 Task: Sort the products by price (lowest first).
Action: Mouse moved to (29, 113)
Screenshot: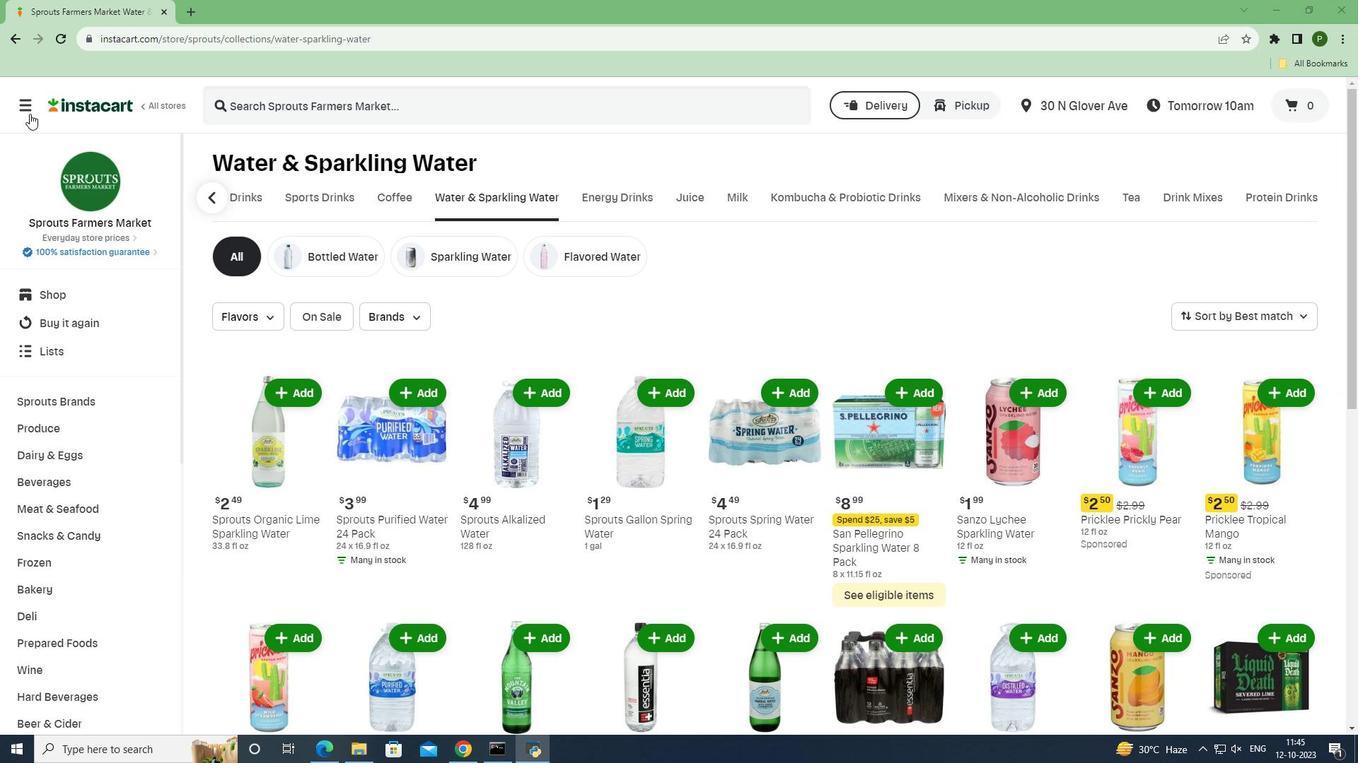 
Action: Mouse pressed left at (29, 113)
Screenshot: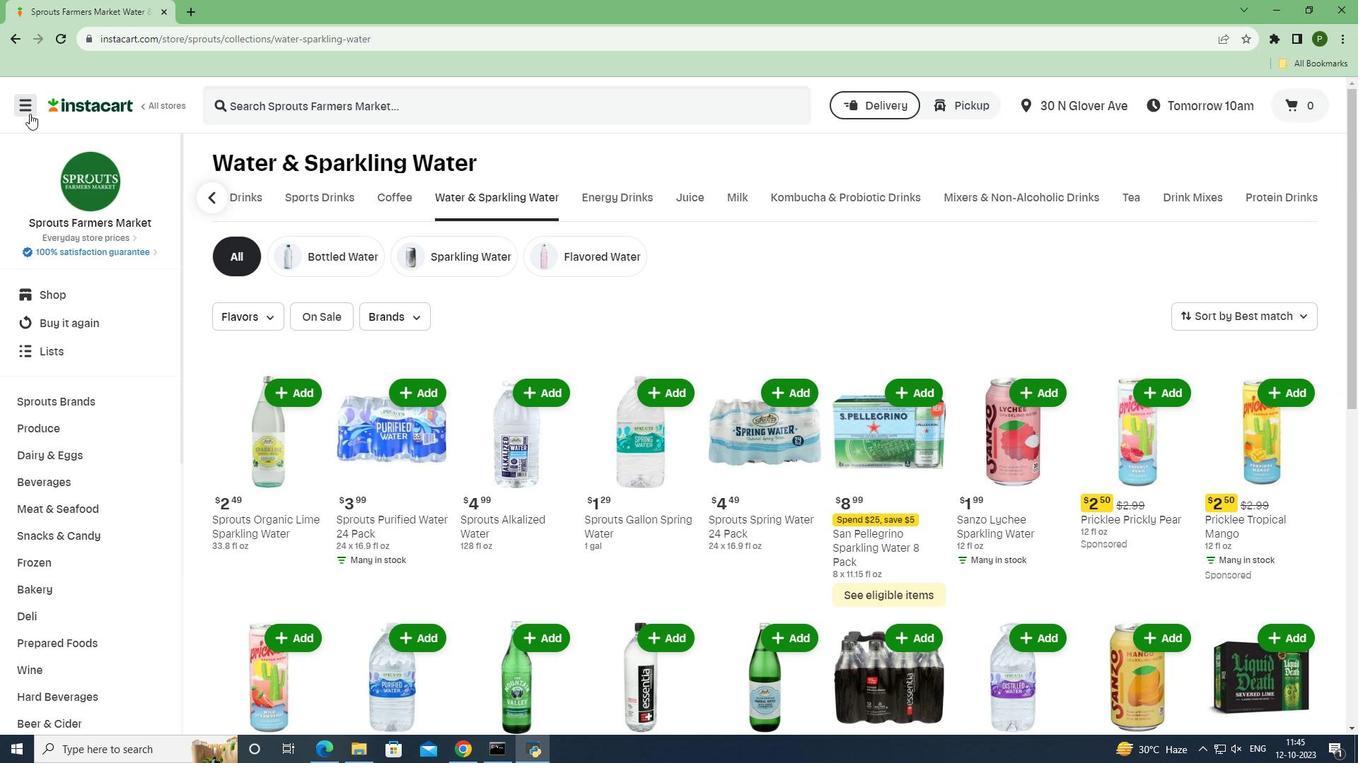 
Action: Mouse moved to (71, 389)
Screenshot: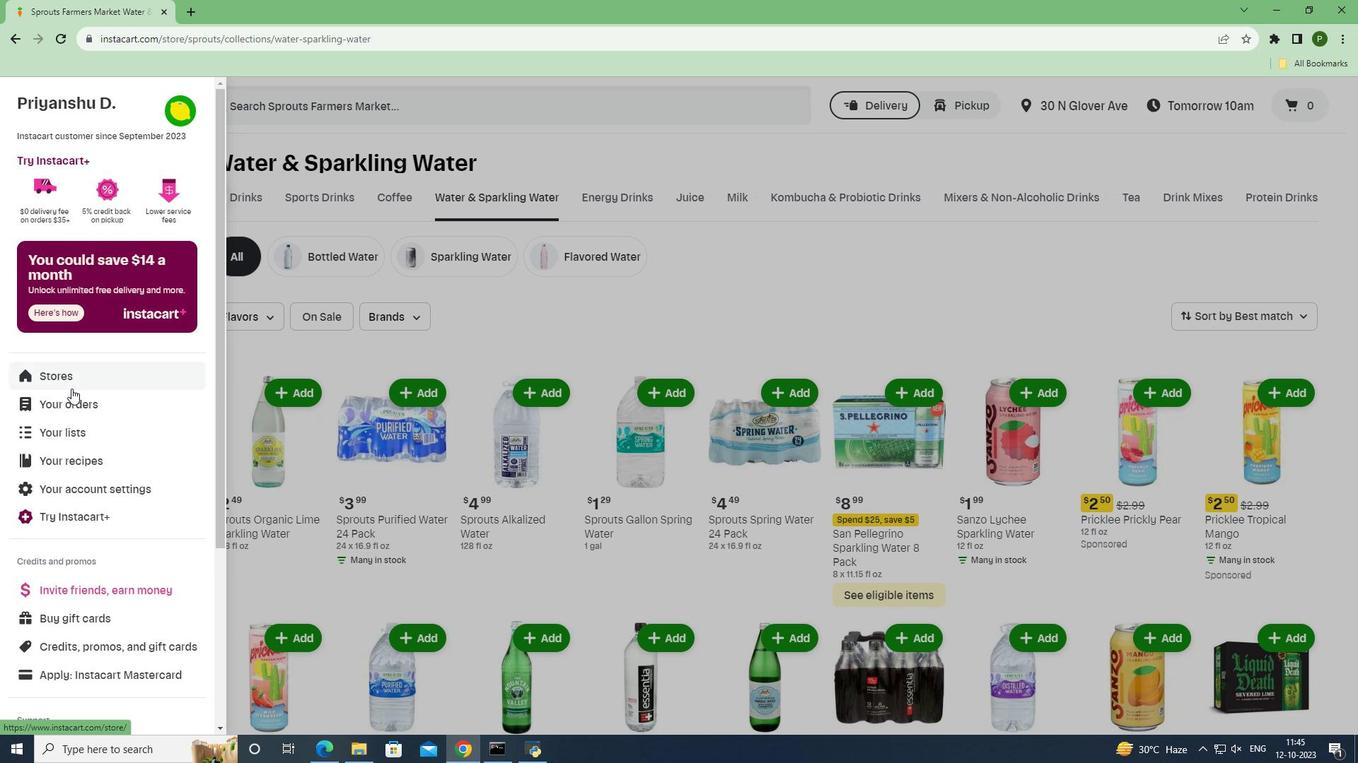 
Action: Mouse pressed left at (71, 389)
Screenshot: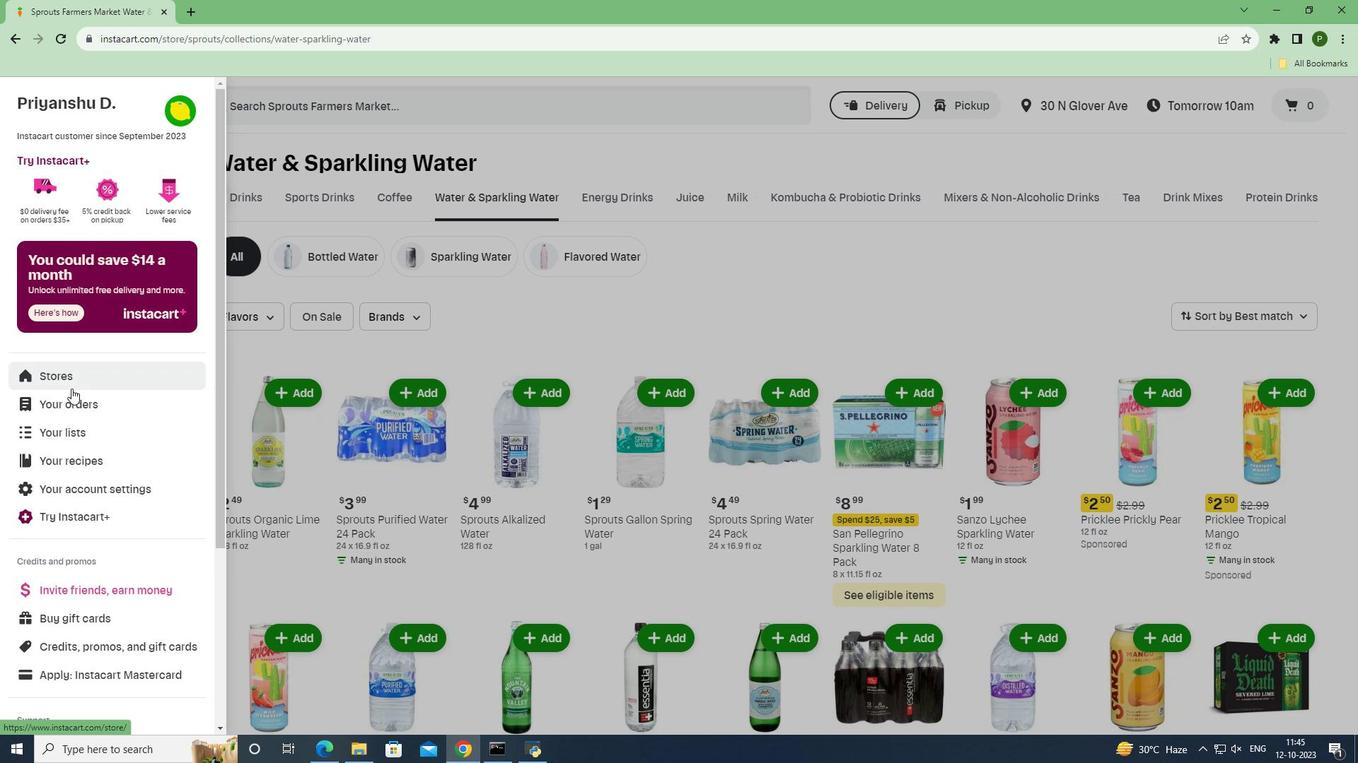 
Action: Mouse moved to (338, 176)
Screenshot: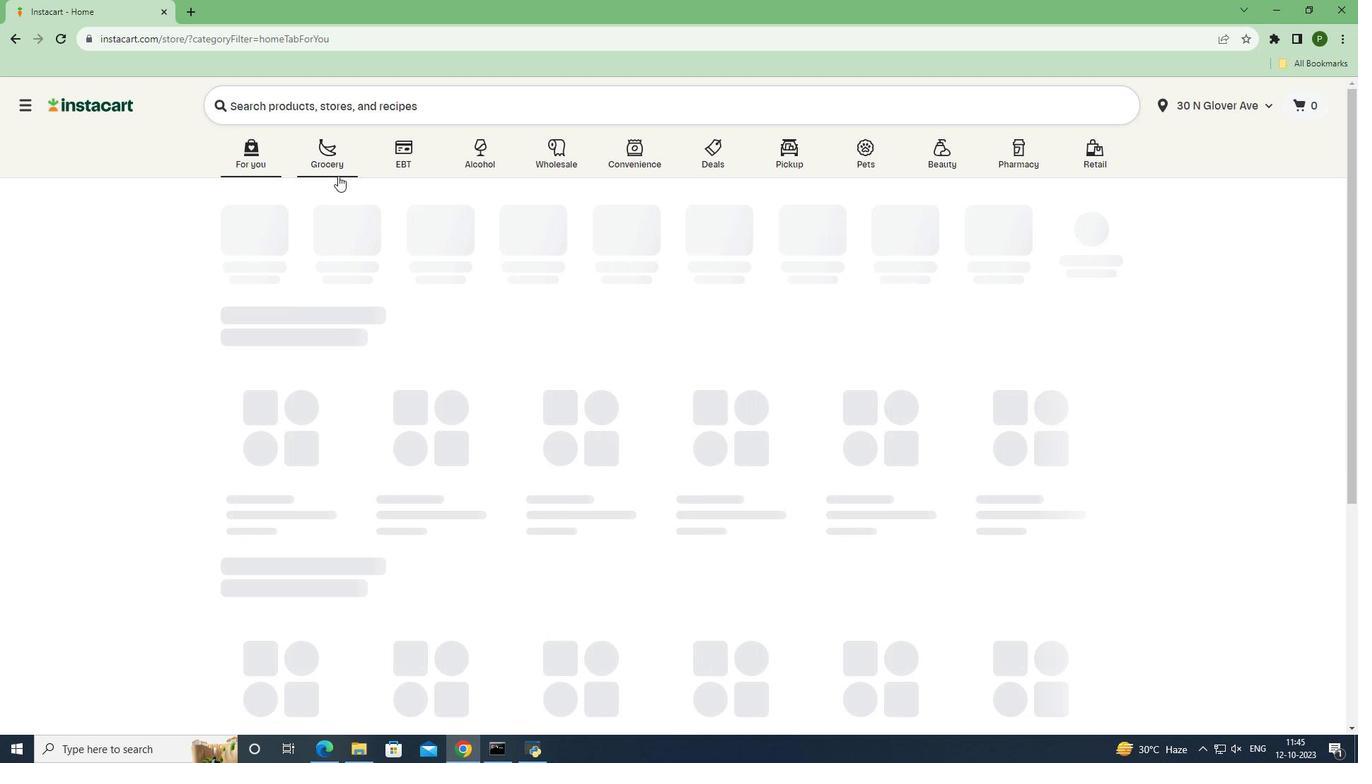 
Action: Mouse pressed left at (338, 176)
Screenshot: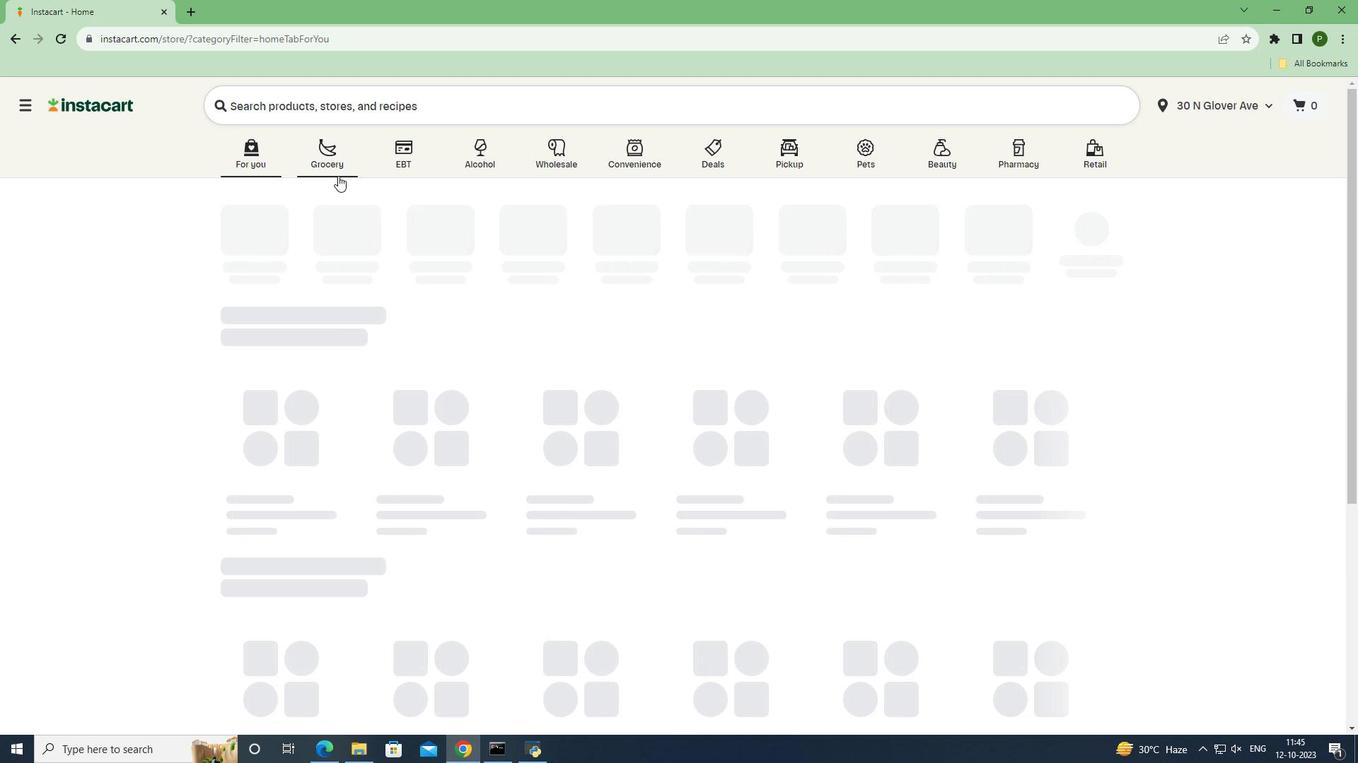 
Action: Mouse moved to (555, 334)
Screenshot: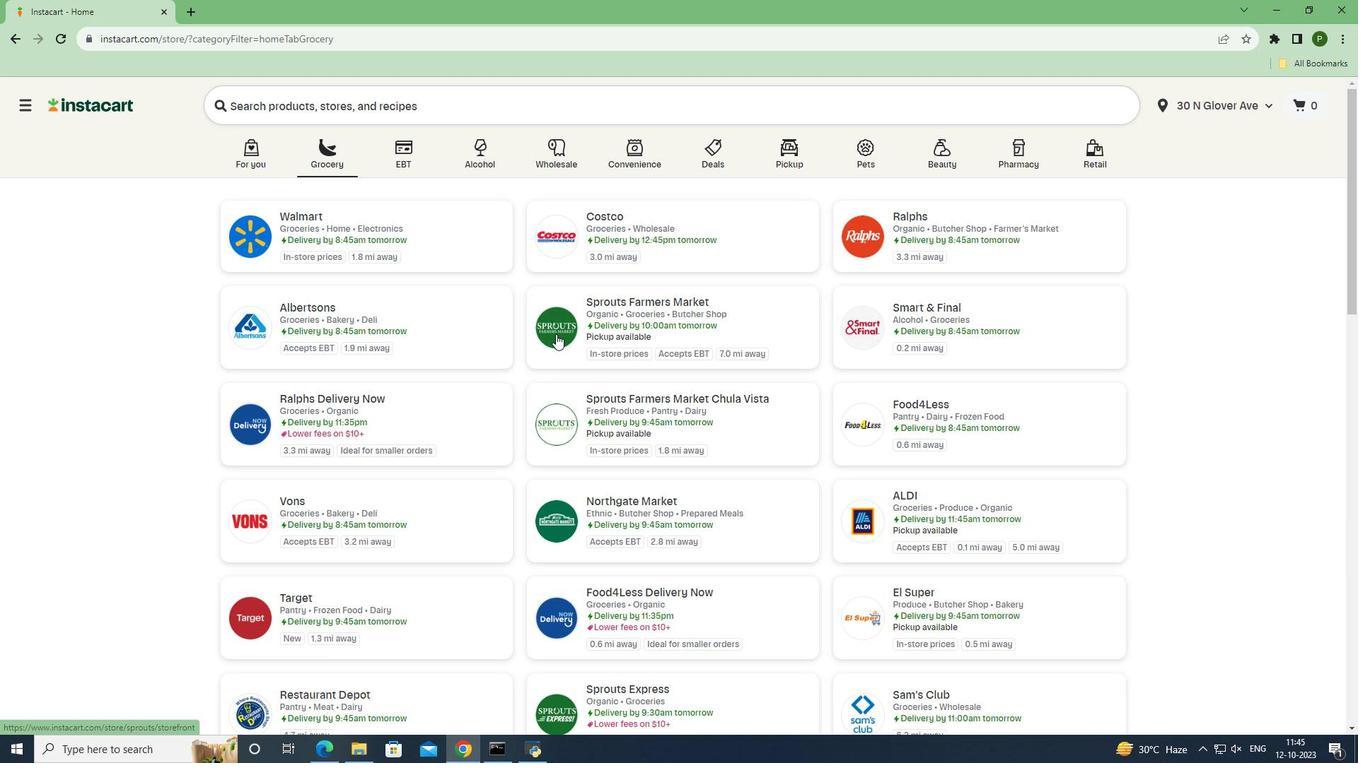 
Action: Mouse pressed left at (555, 334)
Screenshot: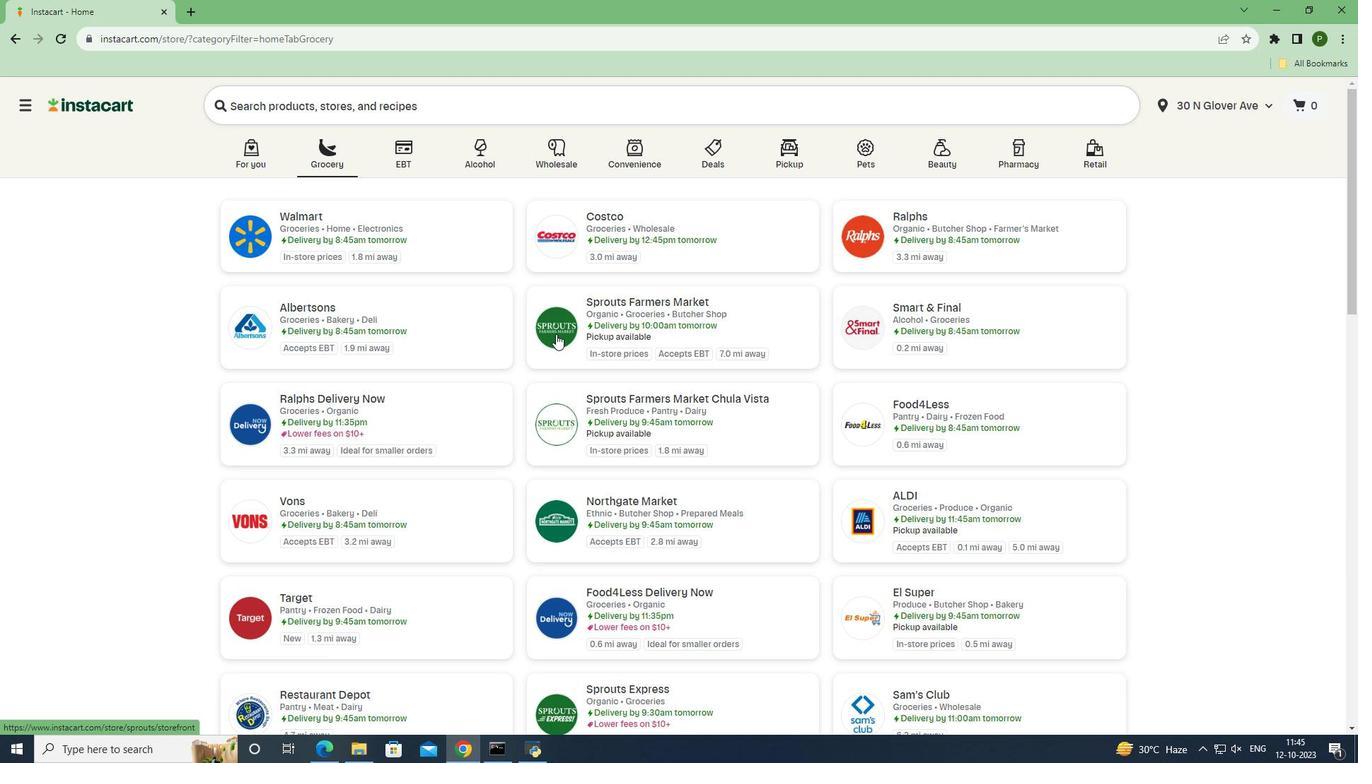 
Action: Mouse moved to (115, 482)
Screenshot: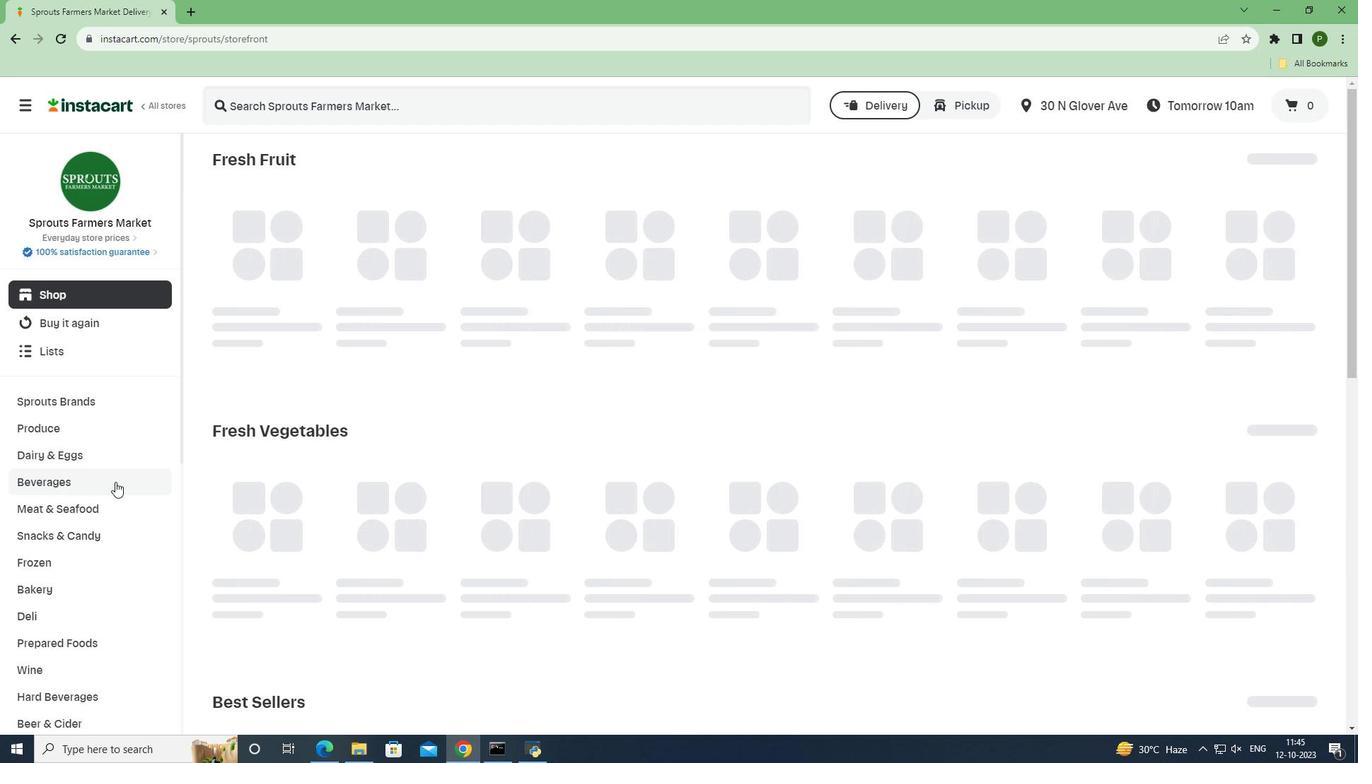
Action: Mouse pressed left at (115, 482)
Screenshot: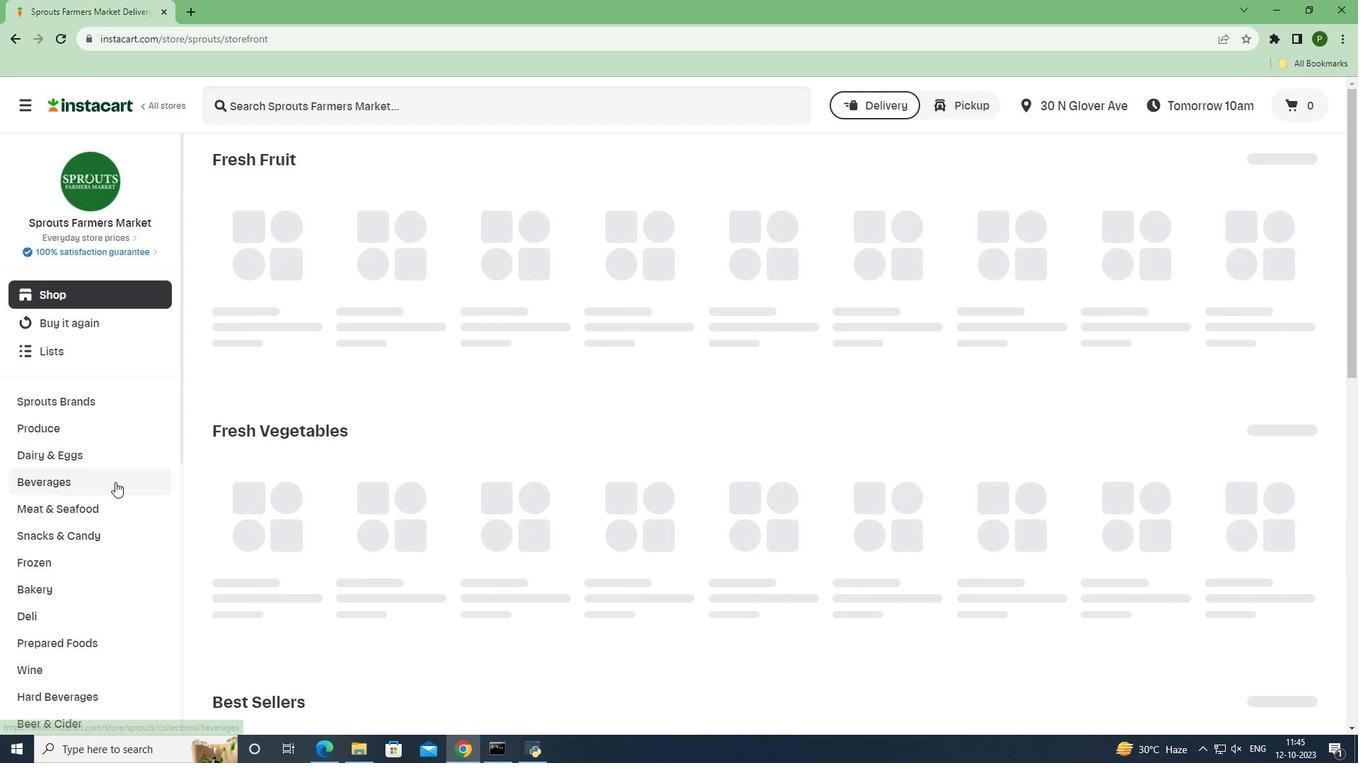 
Action: Mouse moved to (622, 192)
Screenshot: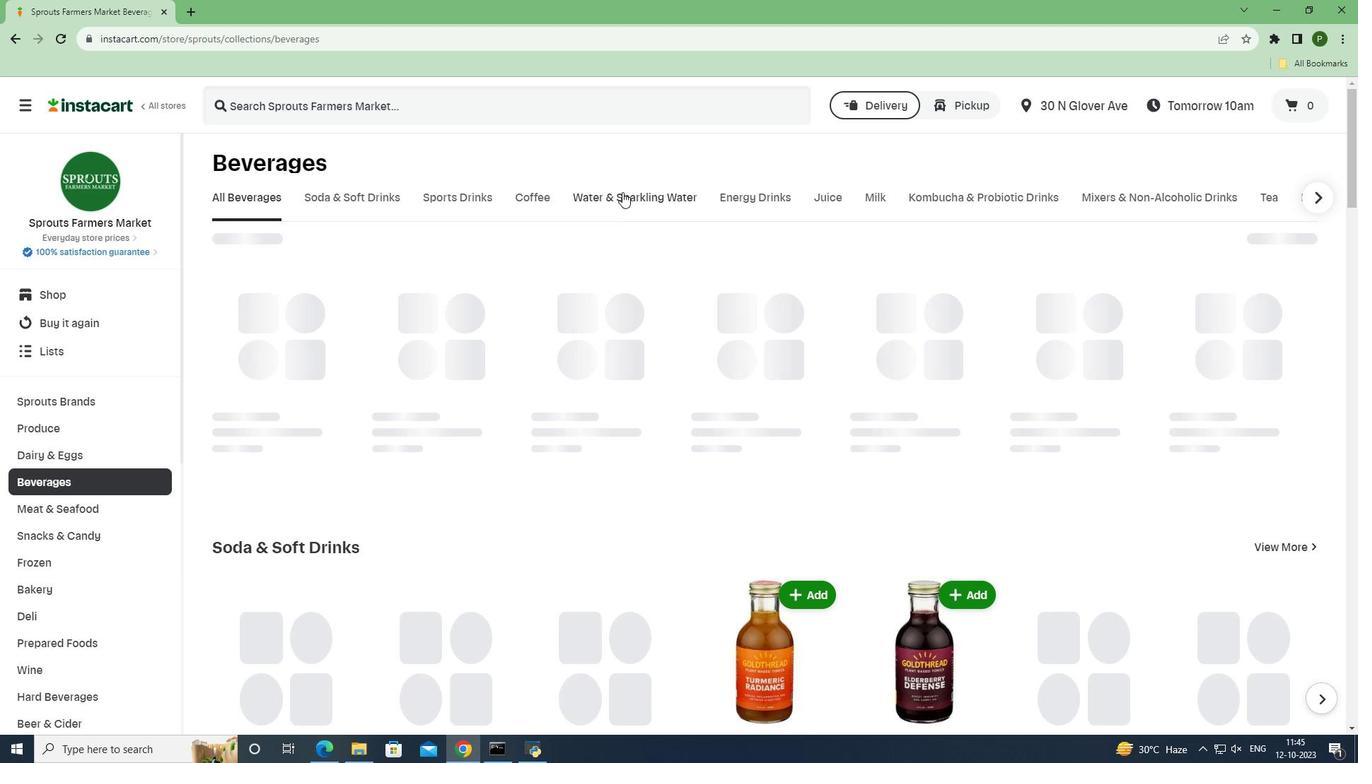 
Action: Mouse pressed left at (622, 192)
Screenshot: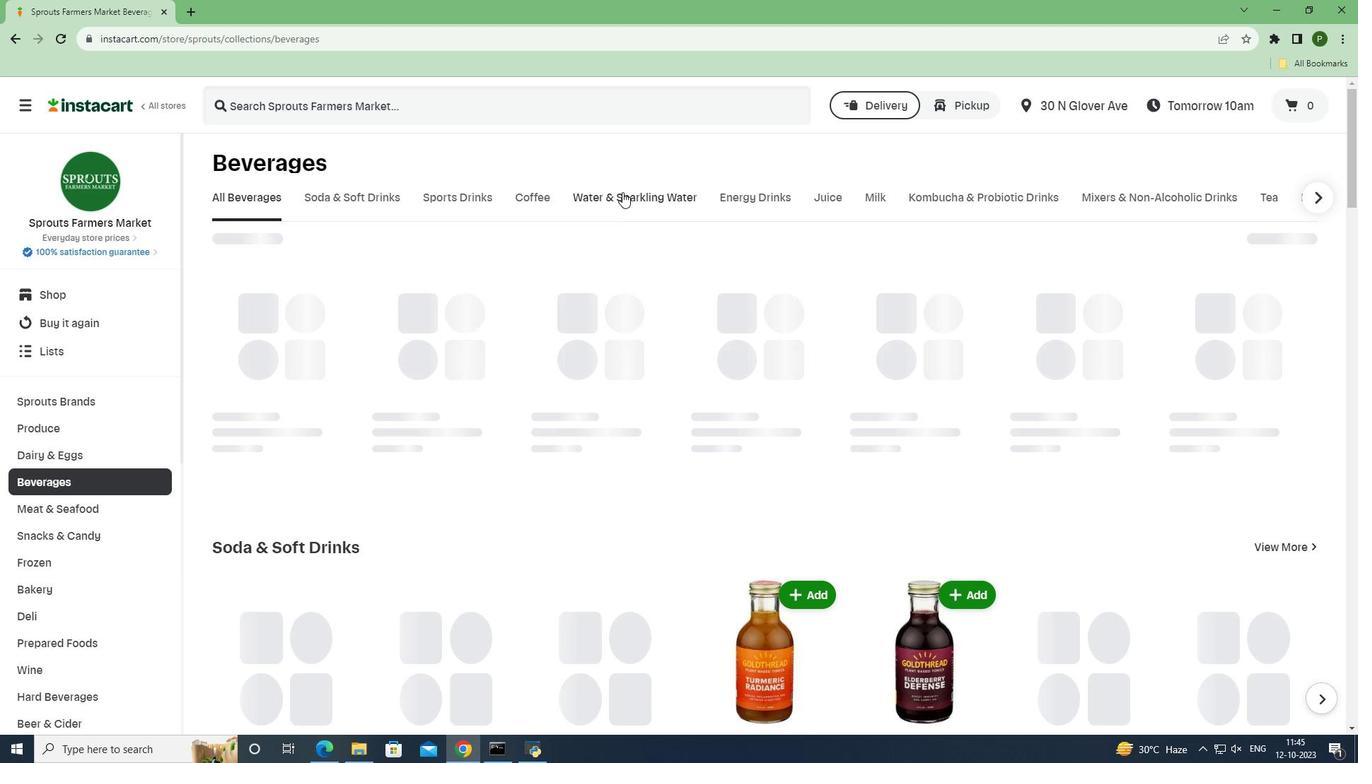 
Action: Mouse moved to (1204, 325)
Screenshot: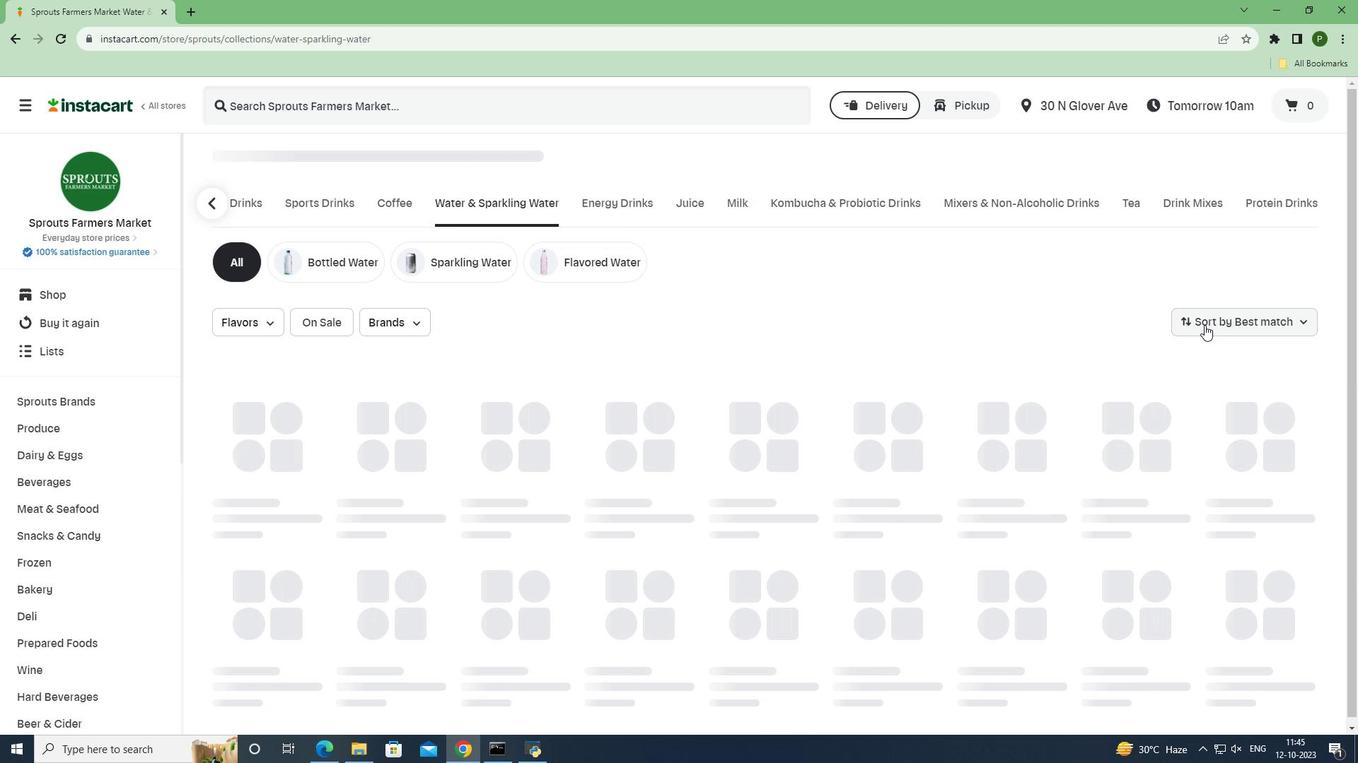 
Action: Mouse pressed left at (1204, 325)
Screenshot: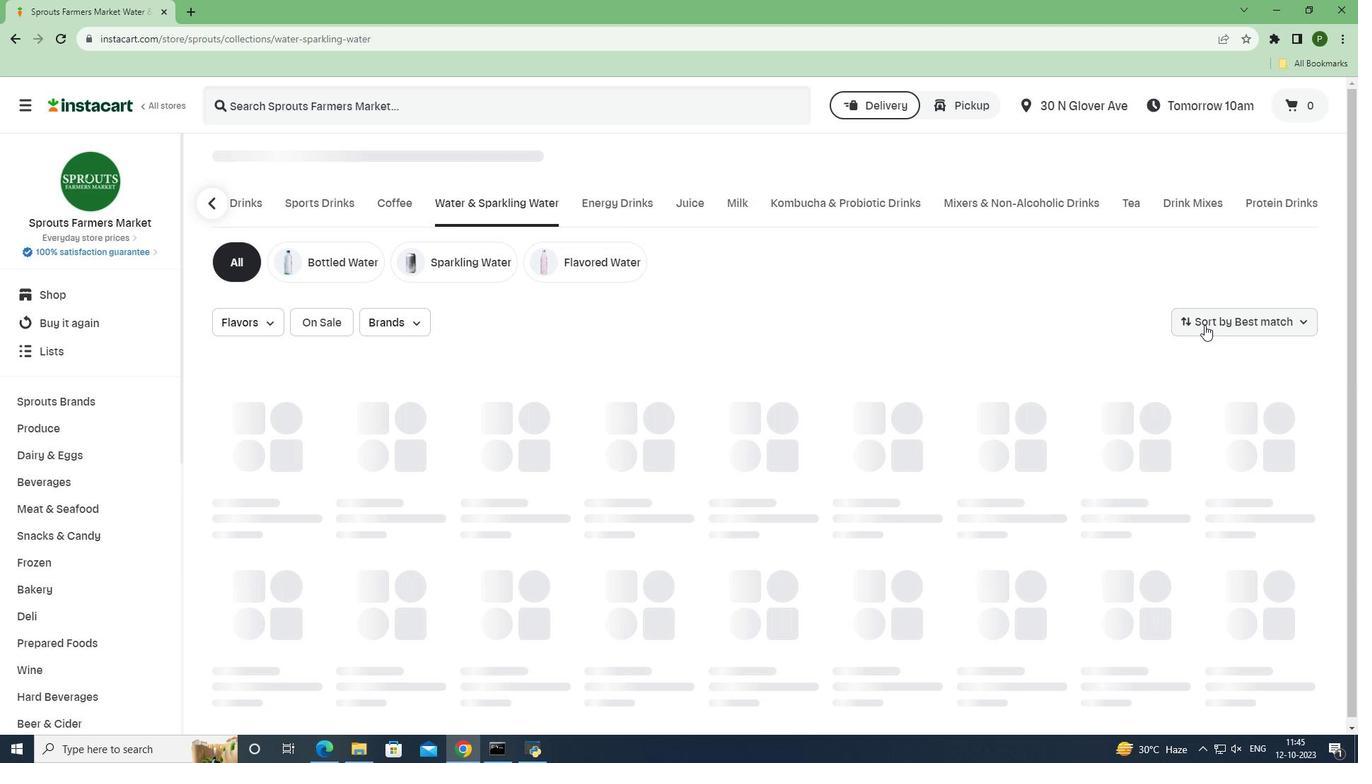 
Action: Mouse moved to (1225, 382)
Screenshot: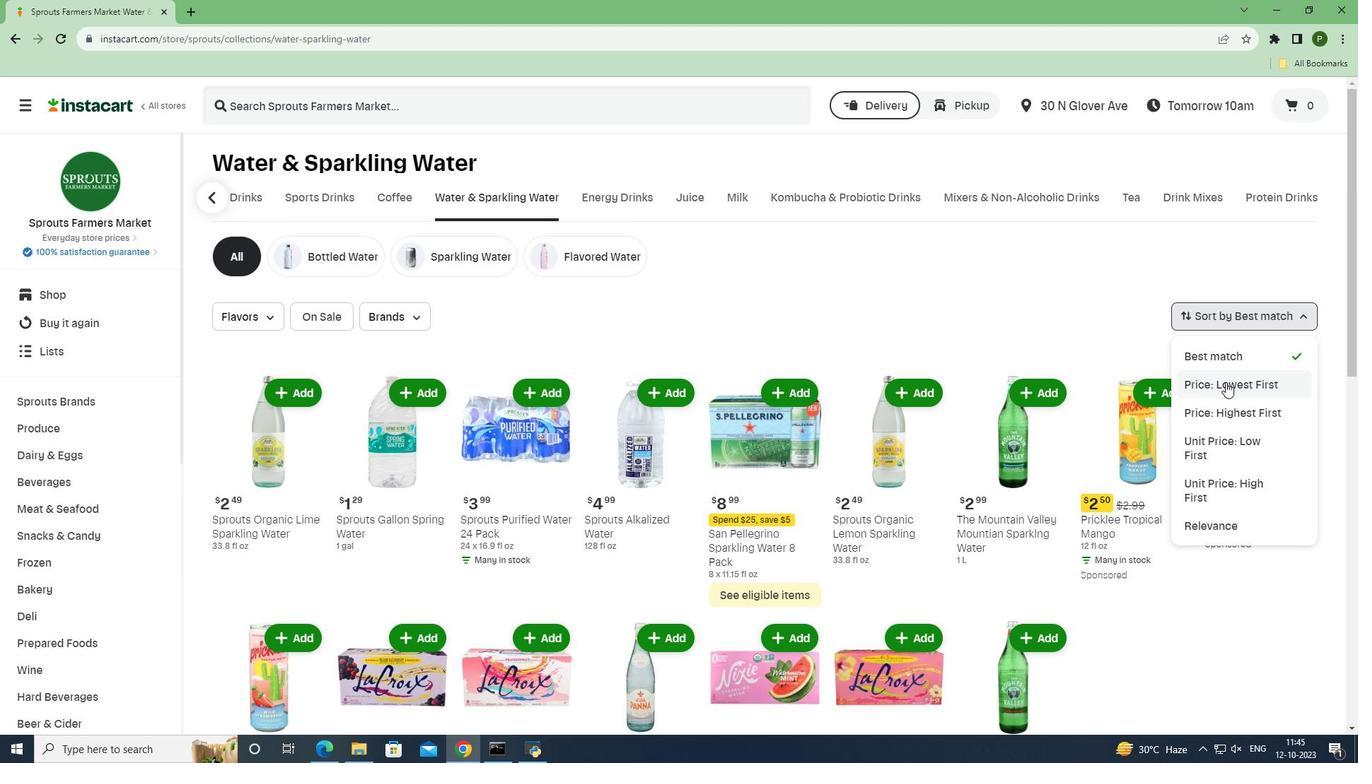 
Action: Mouse pressed left at (1225, 382)
Screenshot: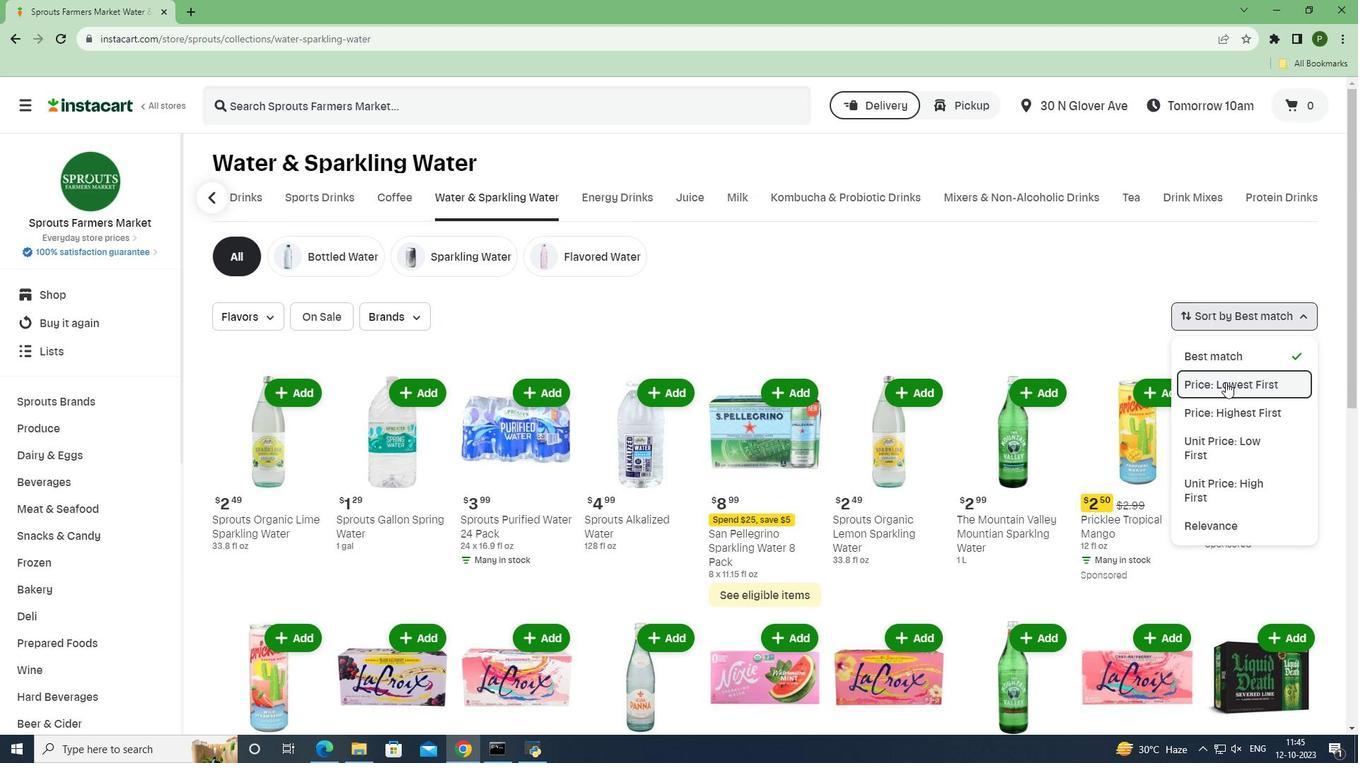 
Action: Mouse moved to (1152, 579)
Screenshot: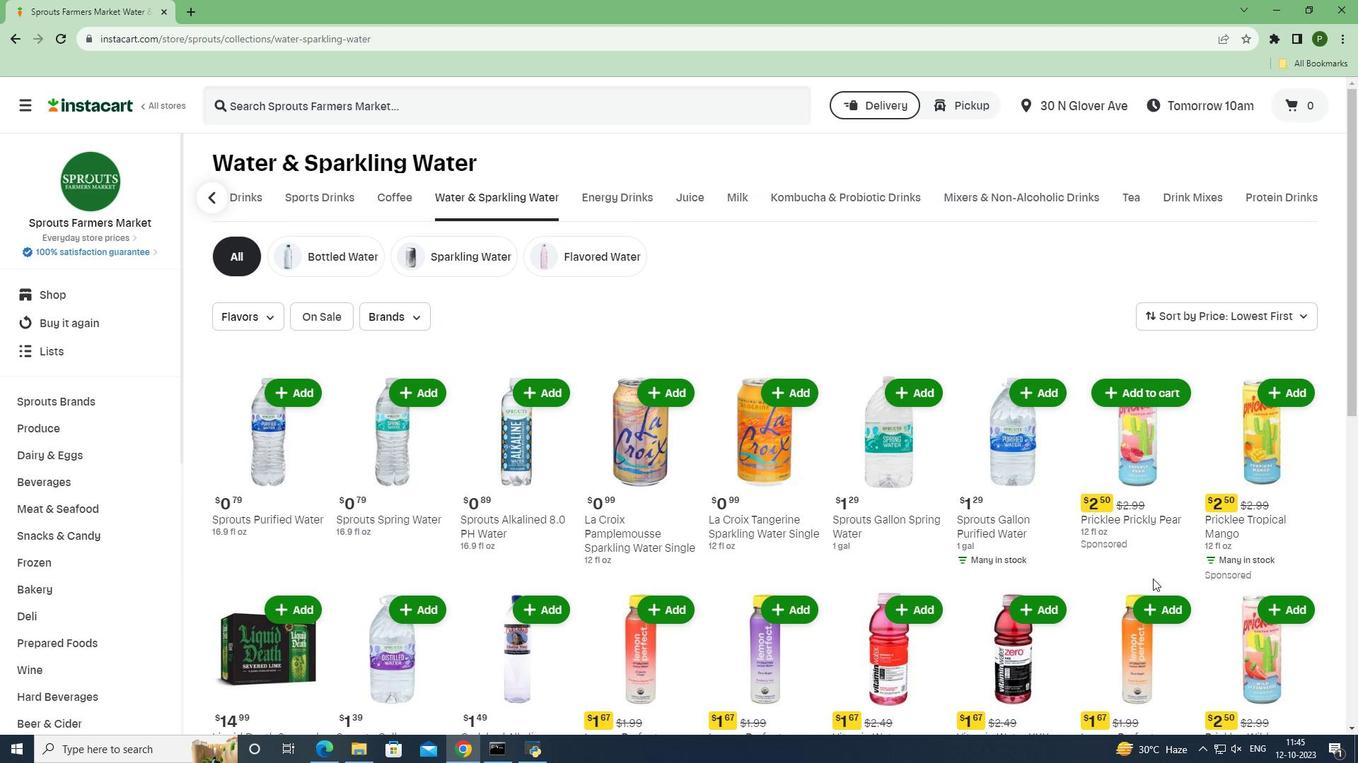 
